 Task: Create a due date automation trigger when advanced on, on the monday of the week before a card is due add fields without custom field "Resume" set to a number greater or equal to 1 and greater or equal to 10 at 11:00 AM.
Action: Mouse moved to (979, 75)
Screenshot: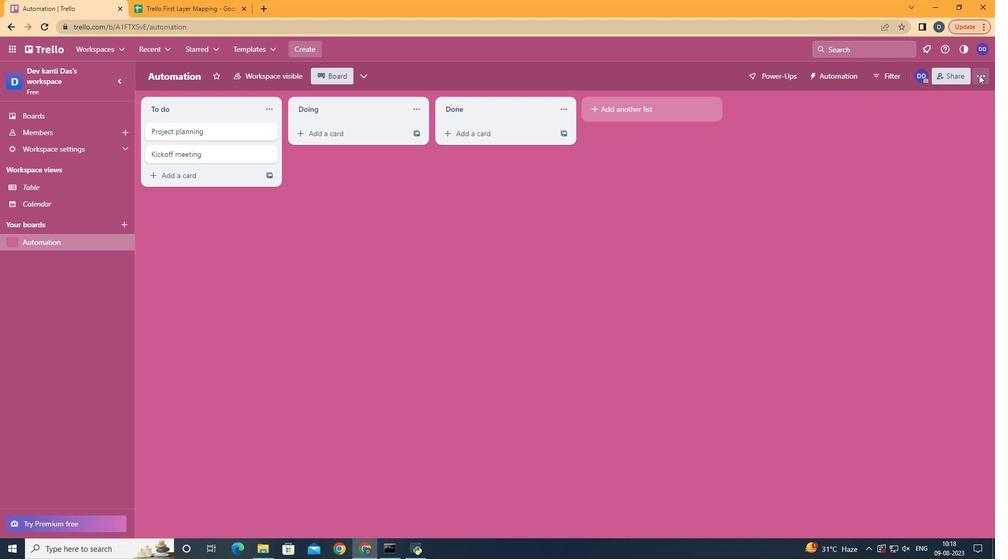 
Action: Mouse pressed left at (979, 75)
Screenshot: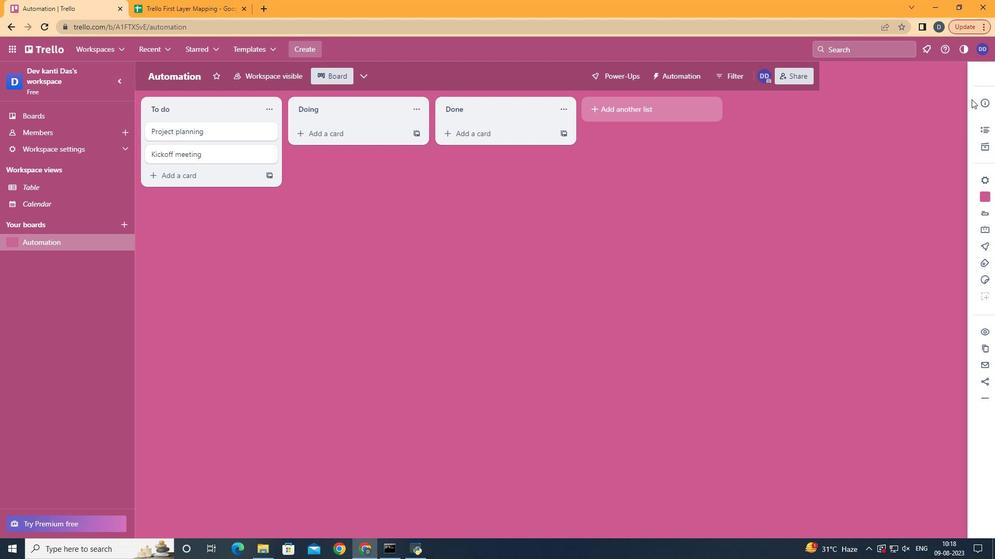 
Action: Mouse moved to (875, 230)
Screenshot: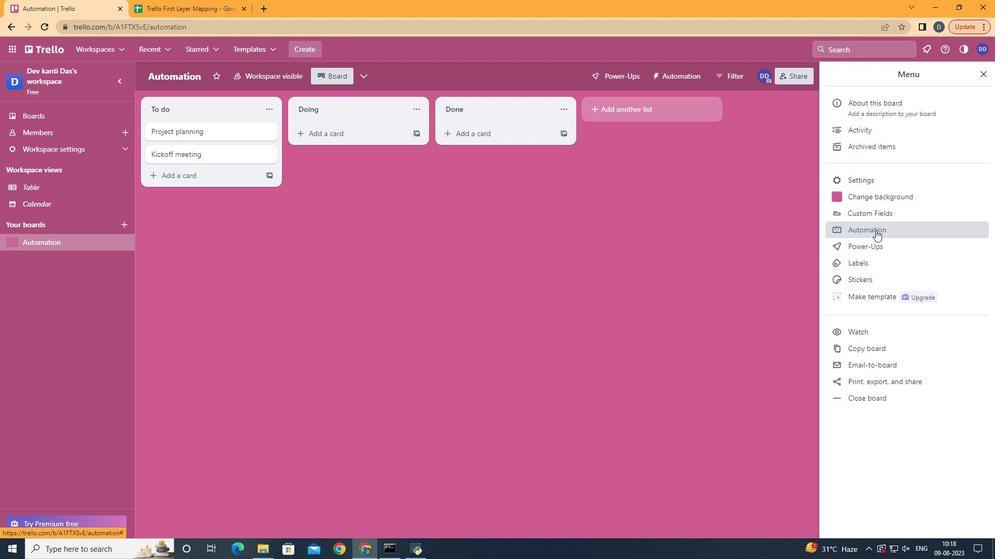 
Action: Mouse pressed left at (875, 230)
Screenshot: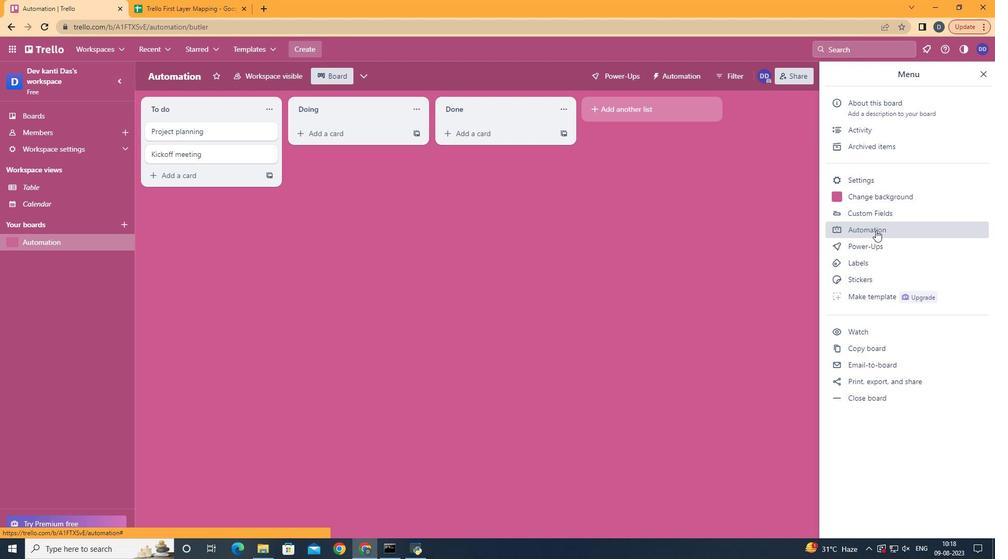 
Action: Mouse moved to (187, 212)
Screenshot: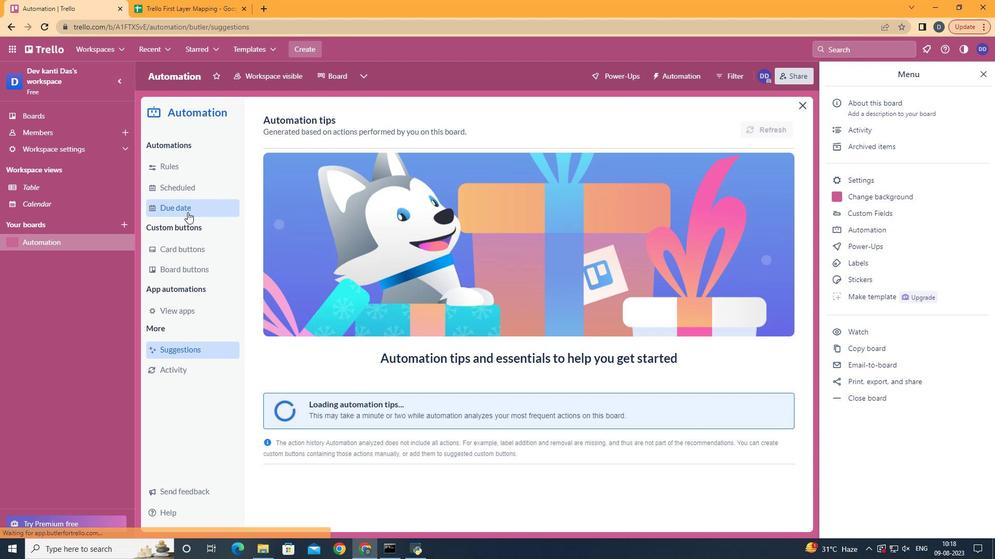 
Action: Mouse pressed left at (187, 212)
Screenshot: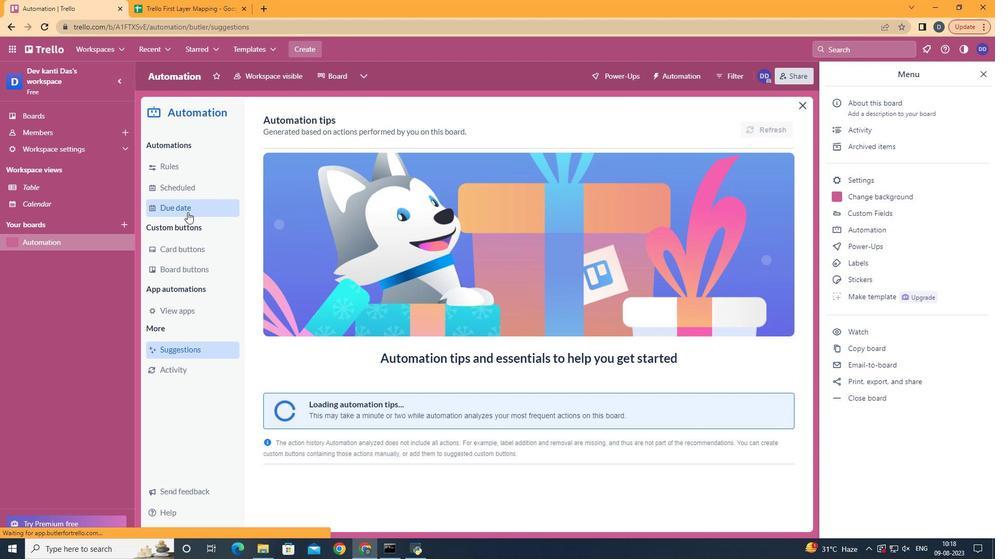 
Action: Mouse moved to (724, 119)
Screenshot: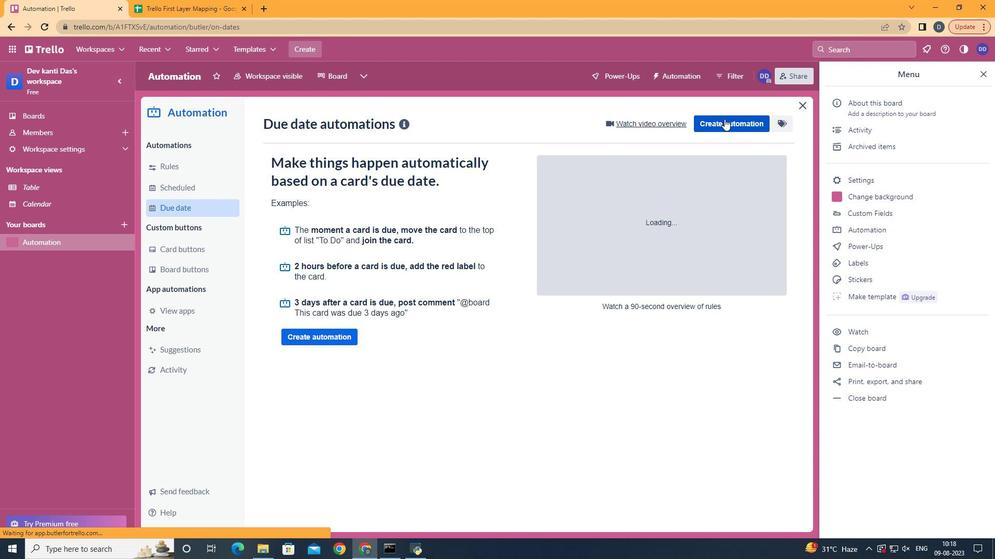 
Action: Mouse pressed left at (724, 119)
Screenshot: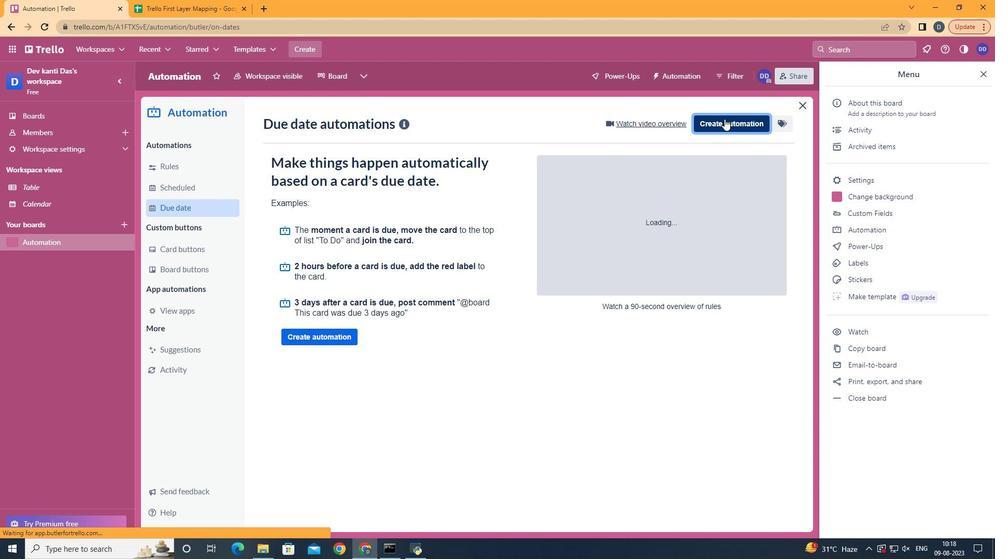 
Action: Mouse moved to (541, 220)
Screenshot: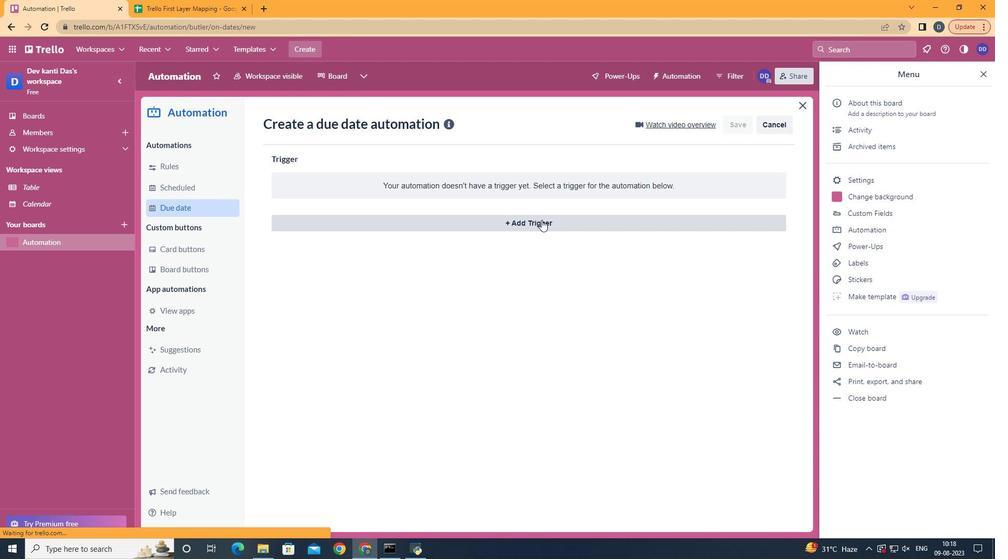 
Action: Mouse pressed left at (541, 220)
Screenshot: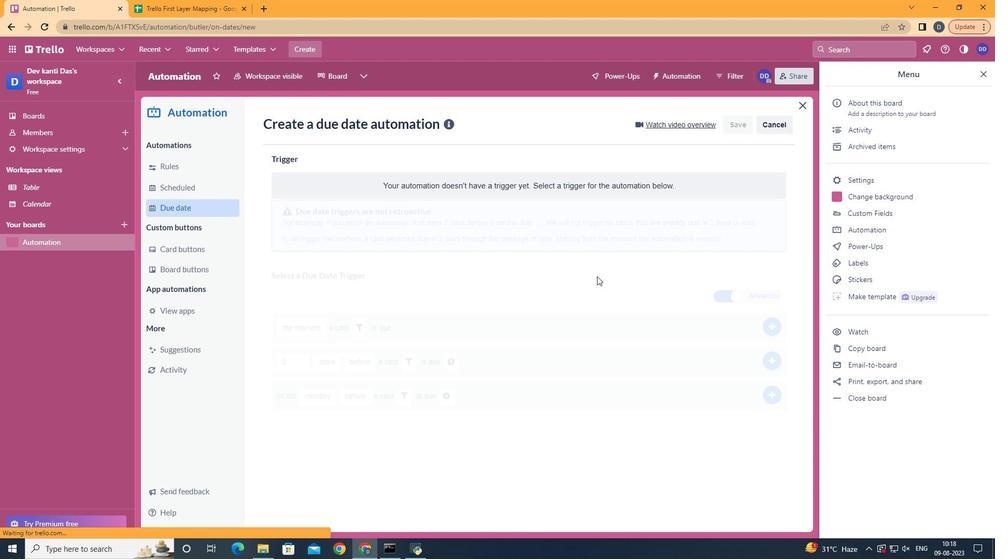 
Action: Mouse moved to (372, 499)
Screenshot: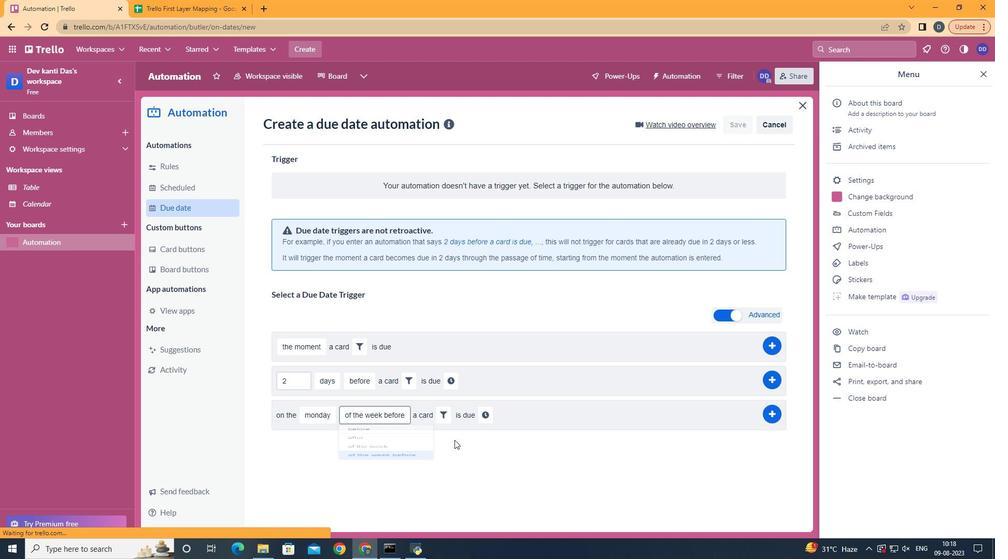 
Action: Mouse pressed left at (372, 499)
Screenshot: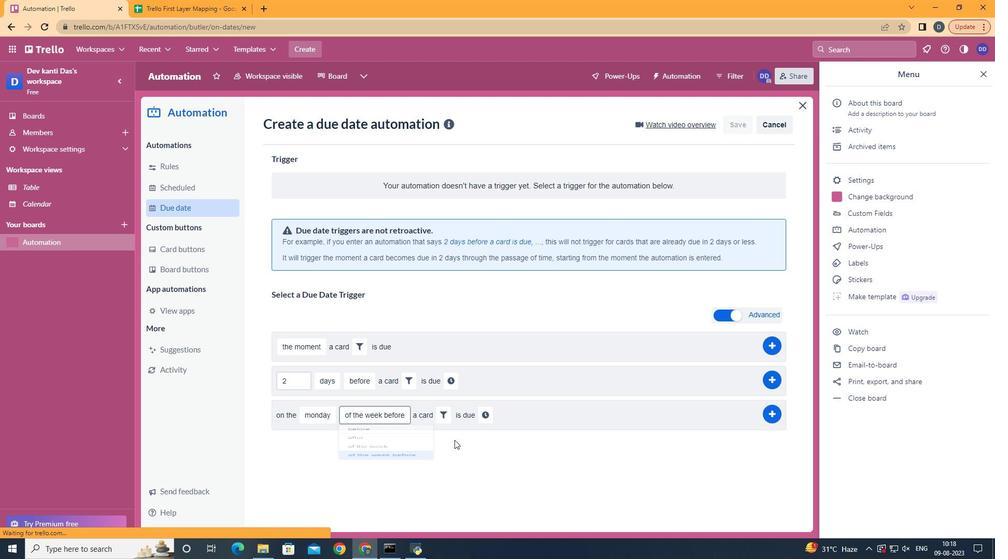 
Action: Mouse moved to (433, 419)
Screenshot: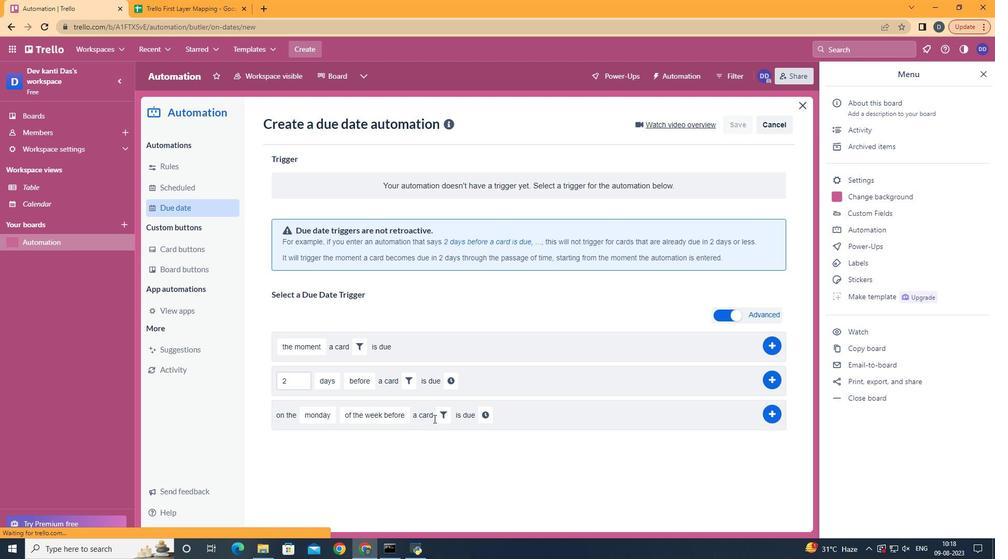 
Action: Mouse pressed left at (433, 419)
Screenshot: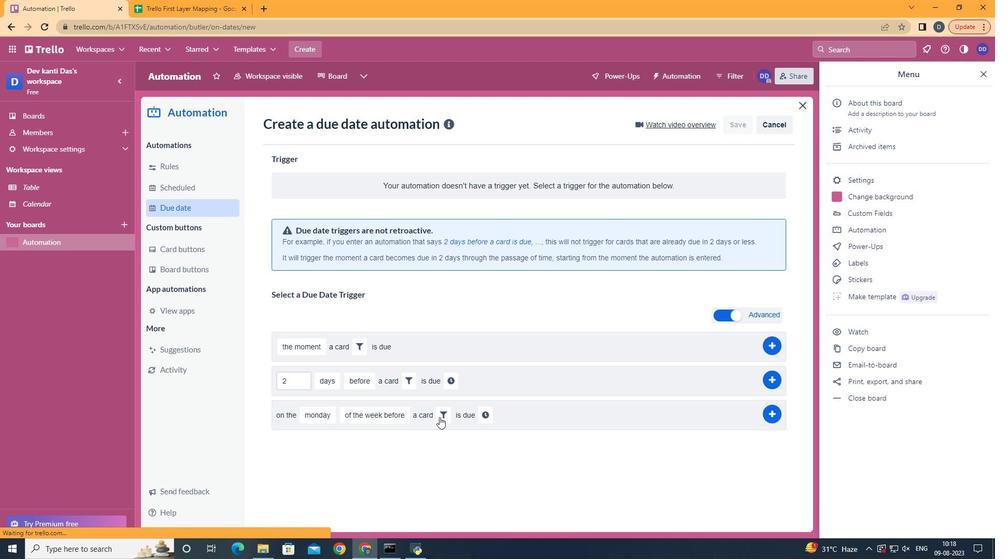 
Action: Mouse moved to (448, 414)
Screenshot: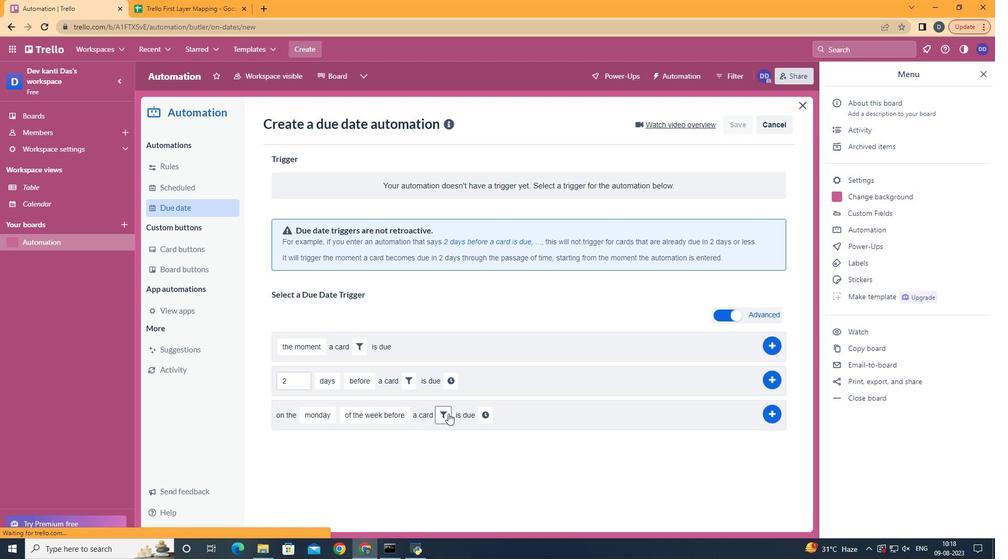 
Action: Mouse pressed left at (448, 414)
Screenshot: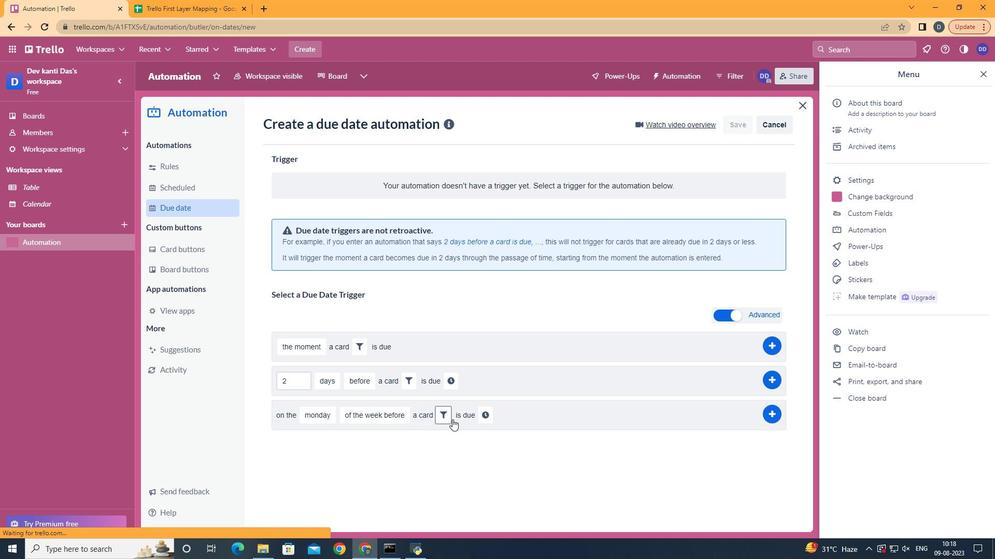 
Action: Mouse moved to (604, 448)
Screenshot: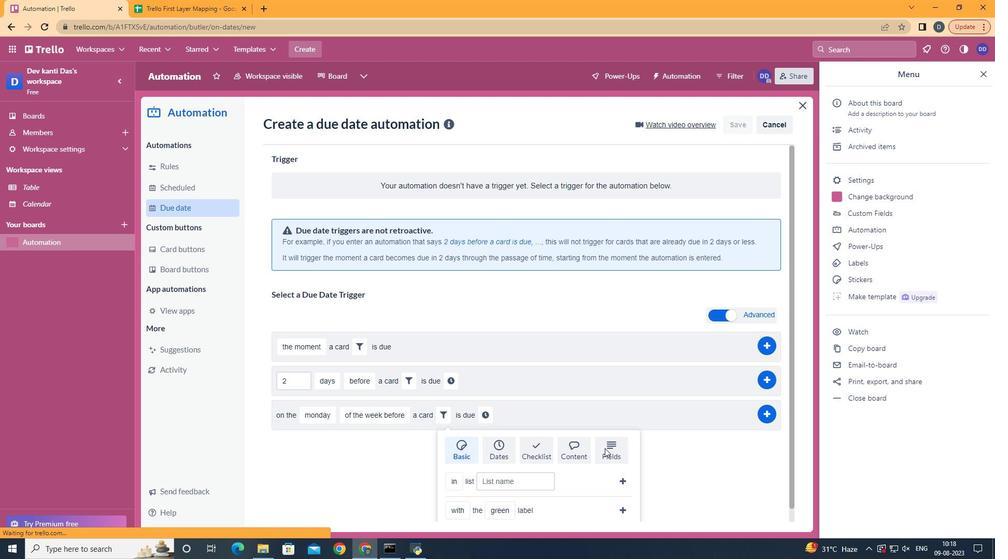 
Action: Mouse pressed left at (604, 448)
Screenshot: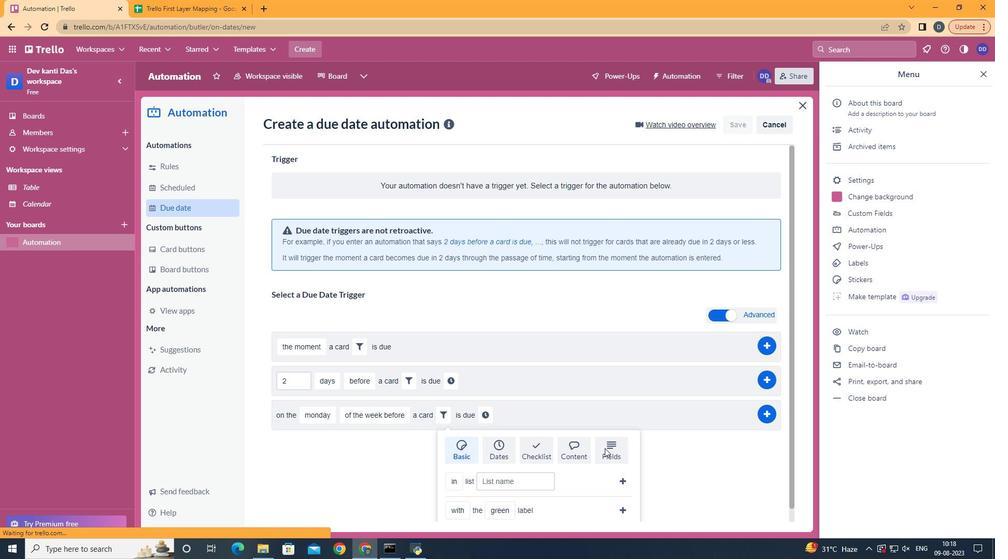 
Action: Mouse moved to (606, 448)
Screenshot: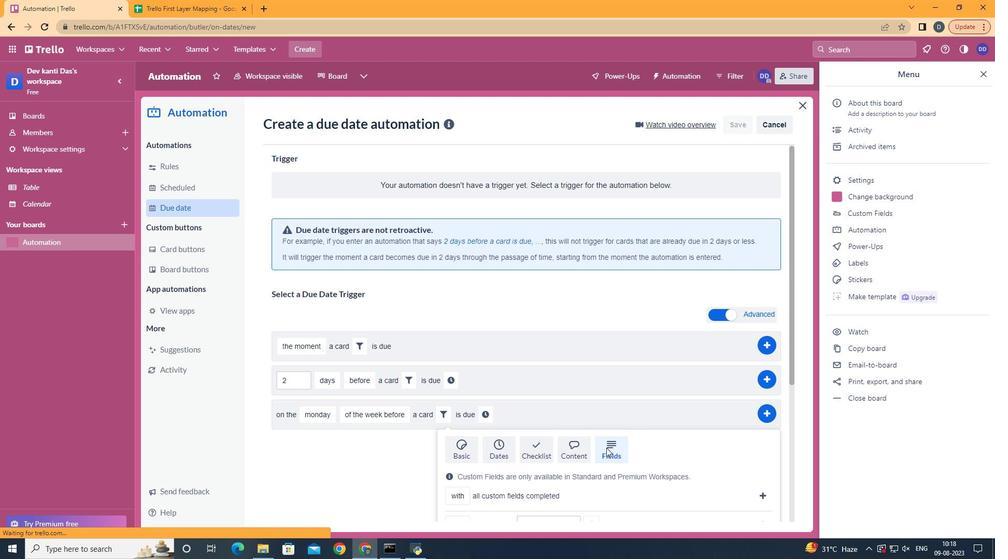 
Action: Mouse scrolled (606, 447) with delta (0, 0)
Screenshot: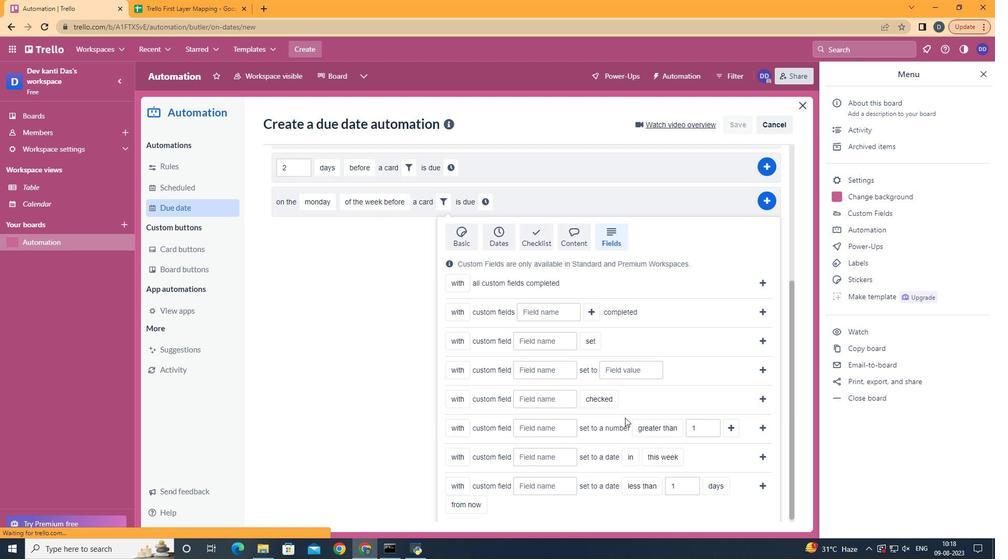 
Action: Mouse scrolled (606, 447) with delta (0, 0)
Screenshot: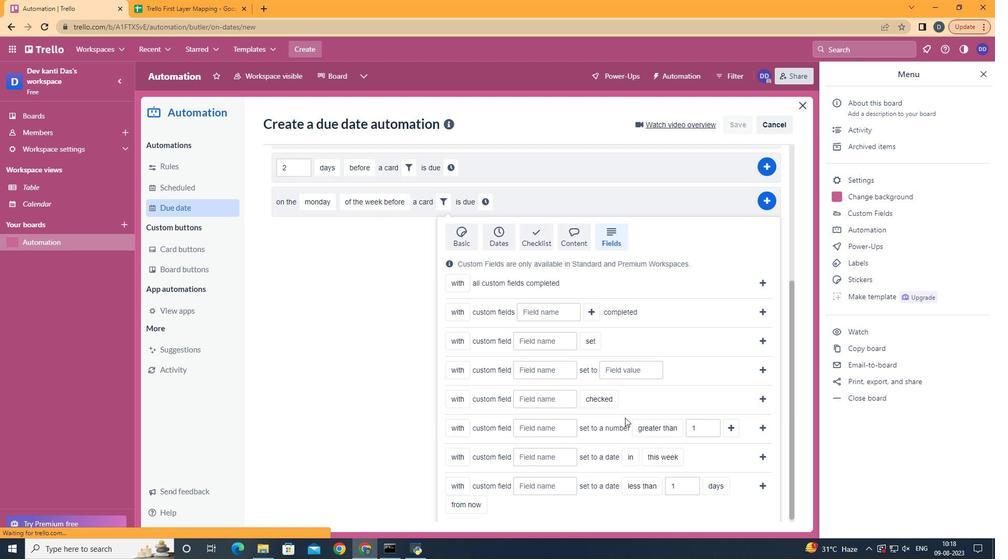 
Action: Mouse scrolled (606, 447) with delta (0, 0)
Screenshot: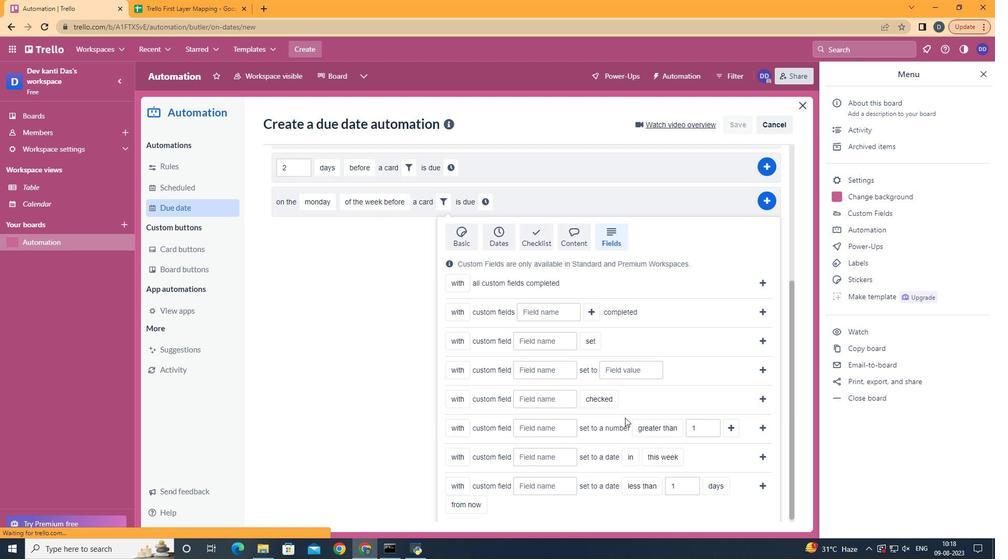 
Action: Mouse scrolled (606, 447) with delta (0, 0)
Screenshot: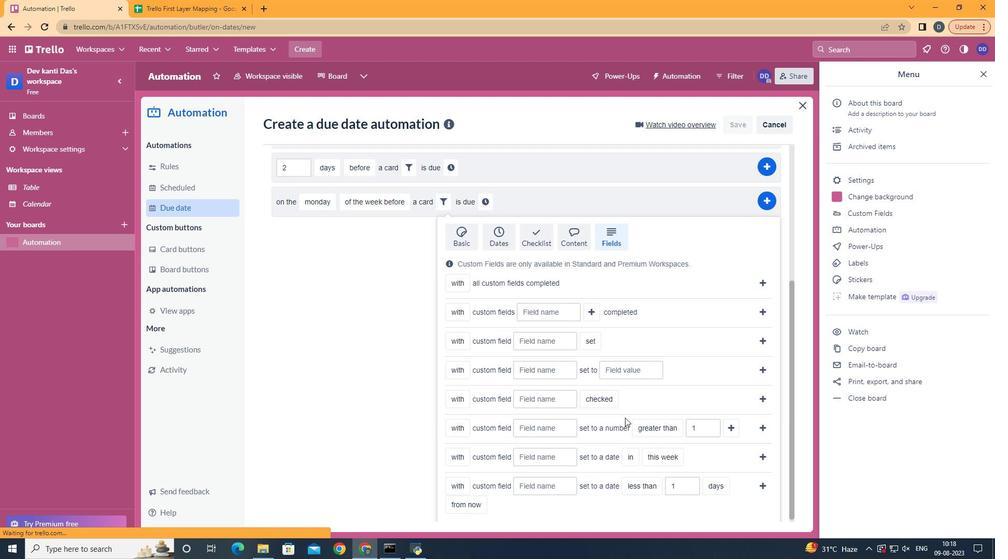 
Action: Mouse scrolled (606, 447) with delta (0, 0)
Screenshot: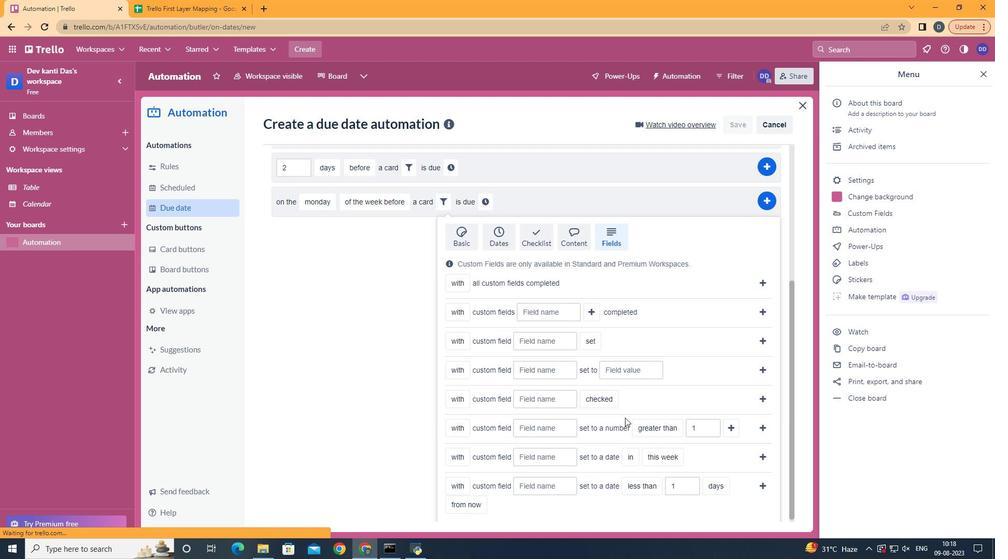 
Action: Mouse scrolled (606, 447) with delta (0, 0)
Screenshot: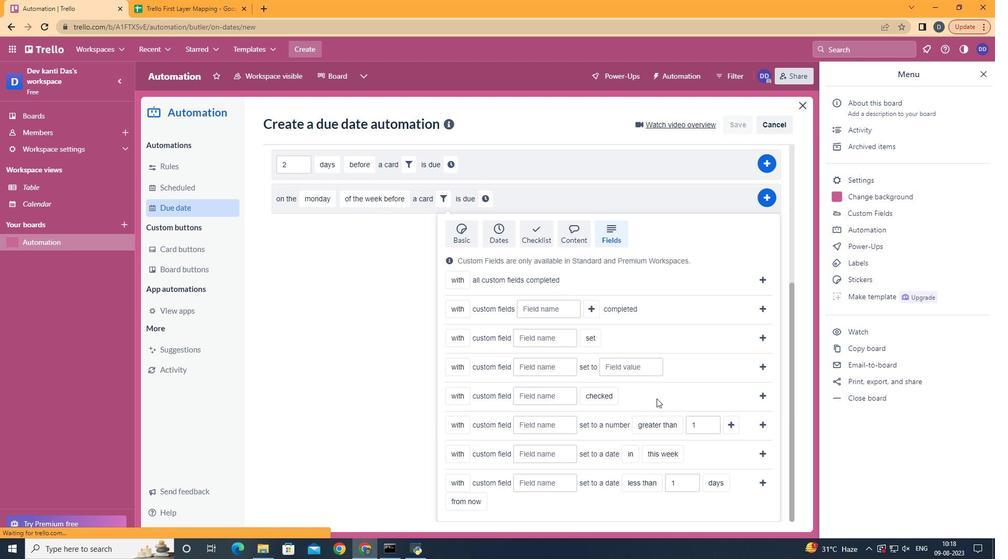 
Action: Mouse moved to (475, 465)
Screenshot: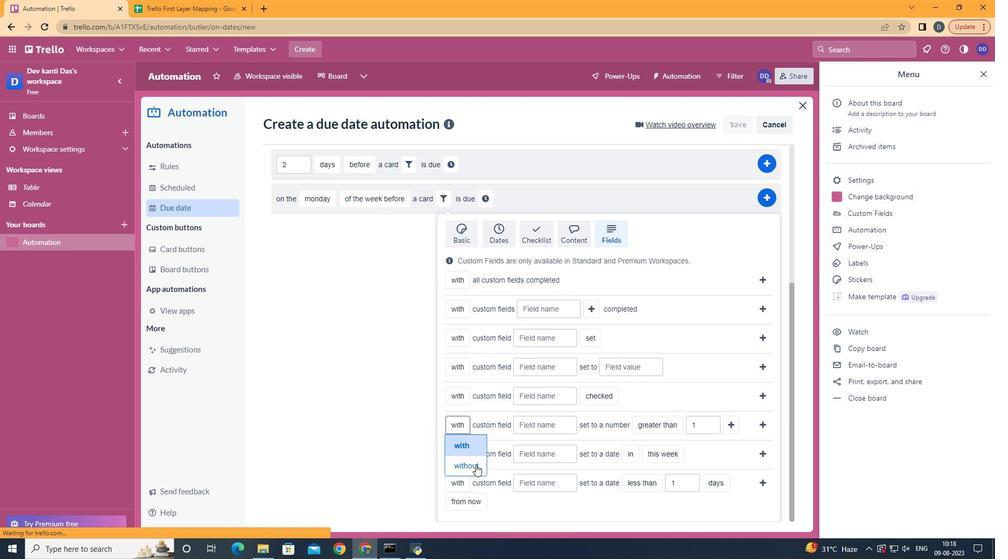 
Action: Mouse pressed left at (475, 465)
Screenshot: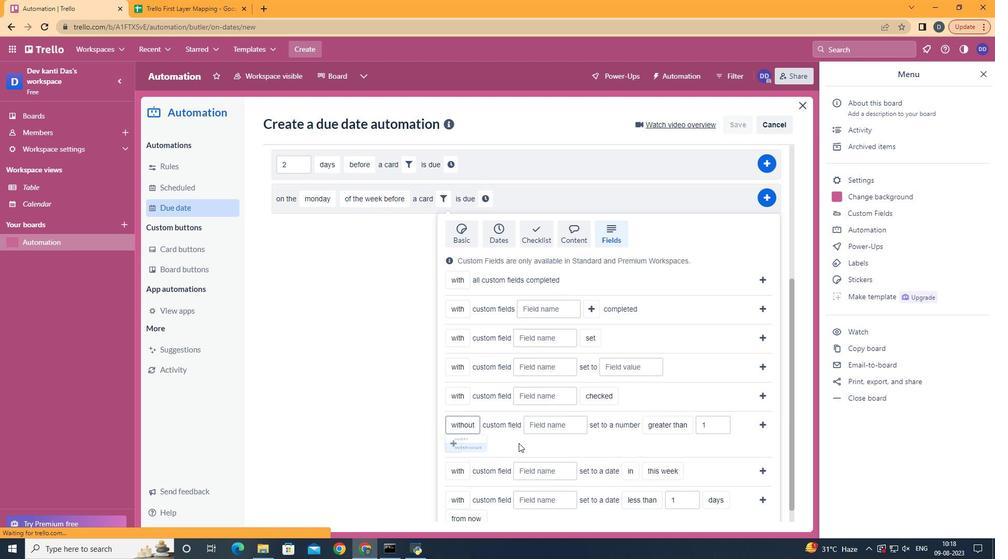 
Action: Mouse moved to (558, 426)
Screenshot: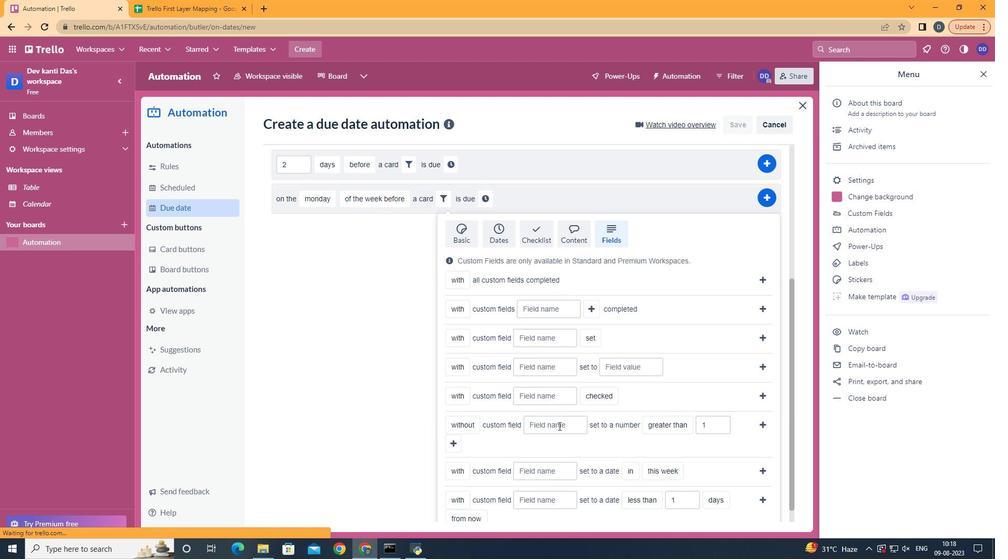
Action: Mouse pressed left at (558, 426)
Screenshot: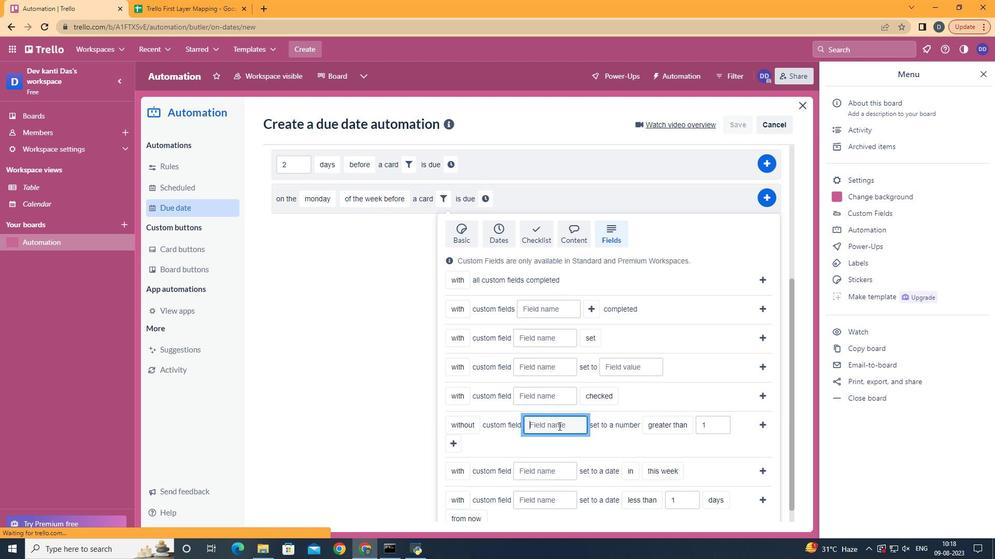 
Action: Key pressed <Key.shift>Resume
Screenshot: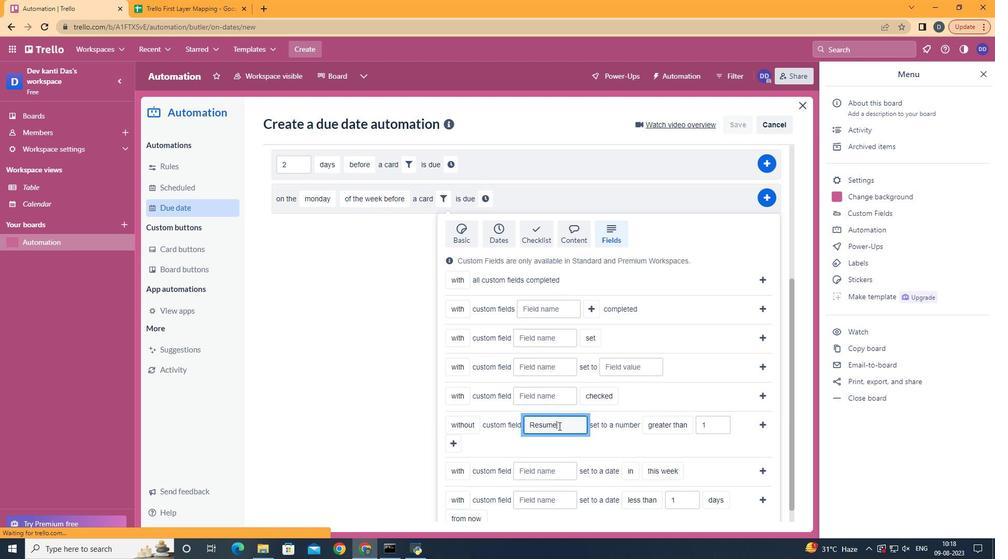 
Action: Mouse moved to (700, 464)
Screenshot: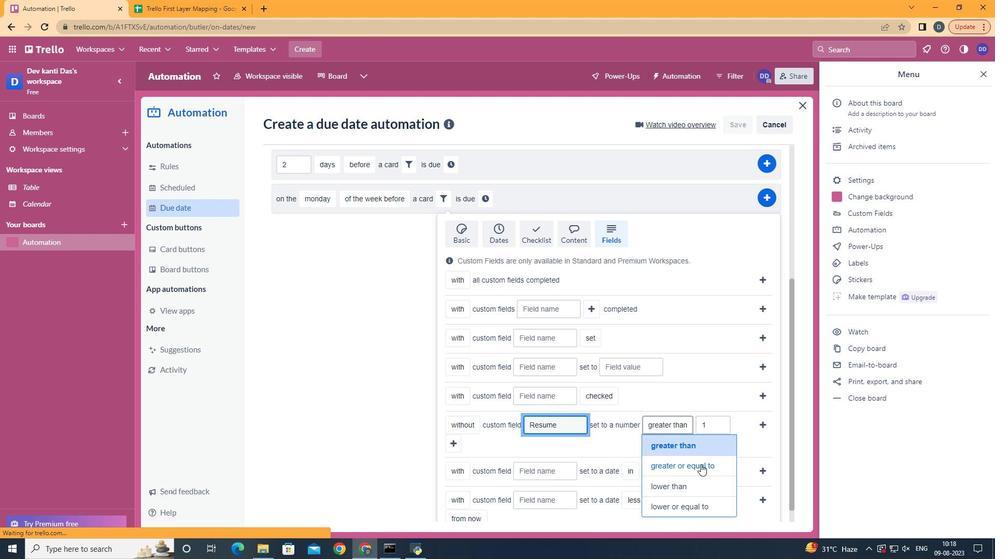 
Action: Mouse pressed left at (700, 464)
Screenshot: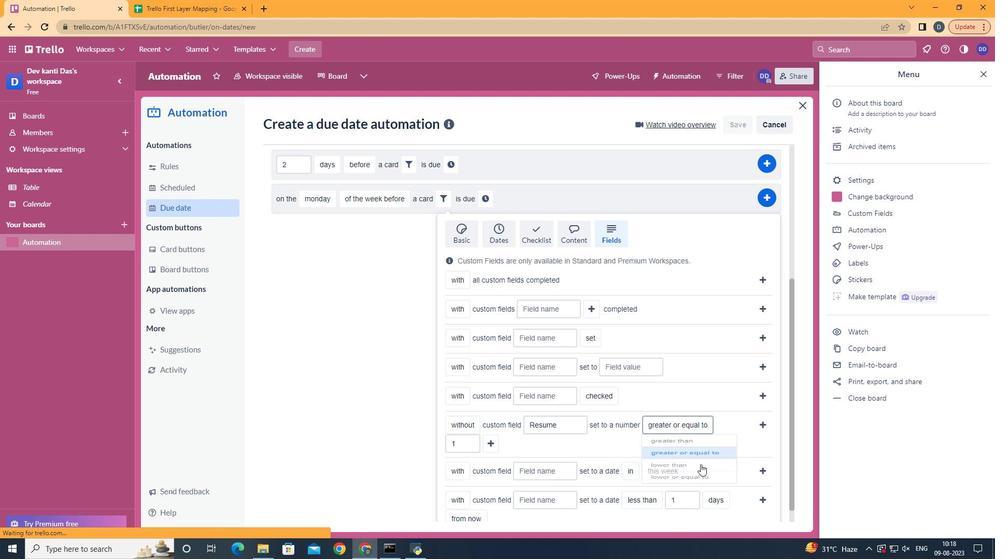 
Action: Mouse moved to (493, 444)
Screenshot: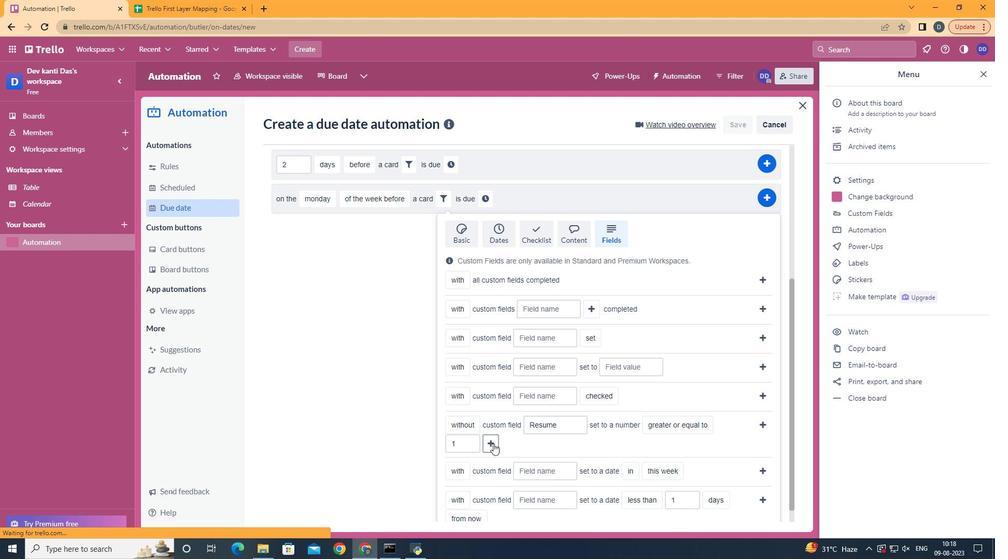 
Action: Mouse pressed left at (493, 444)
Screenshot: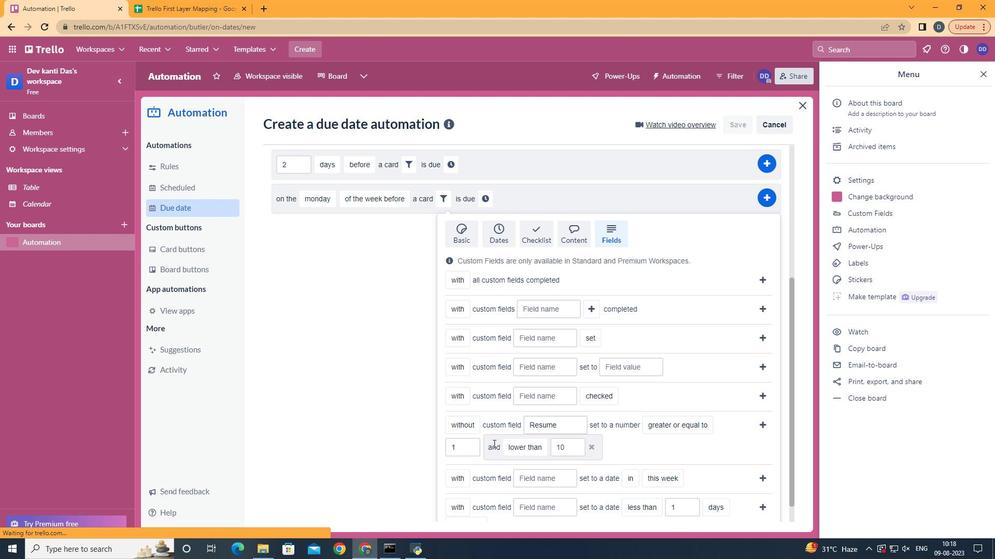
Action: Mouse moved to (548, 428)
Screenshot: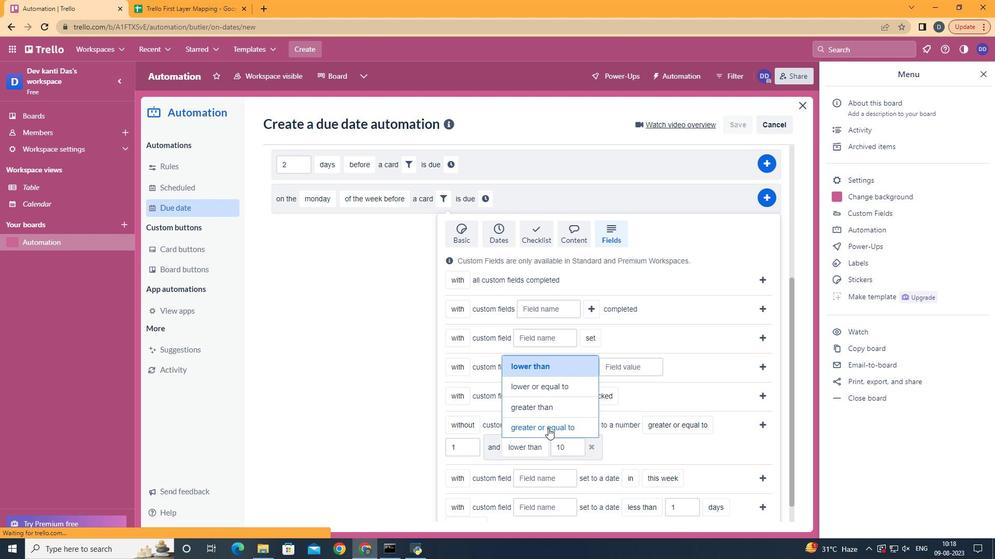 
Action: Mouse pressed left at (548, 428)
Screenshot: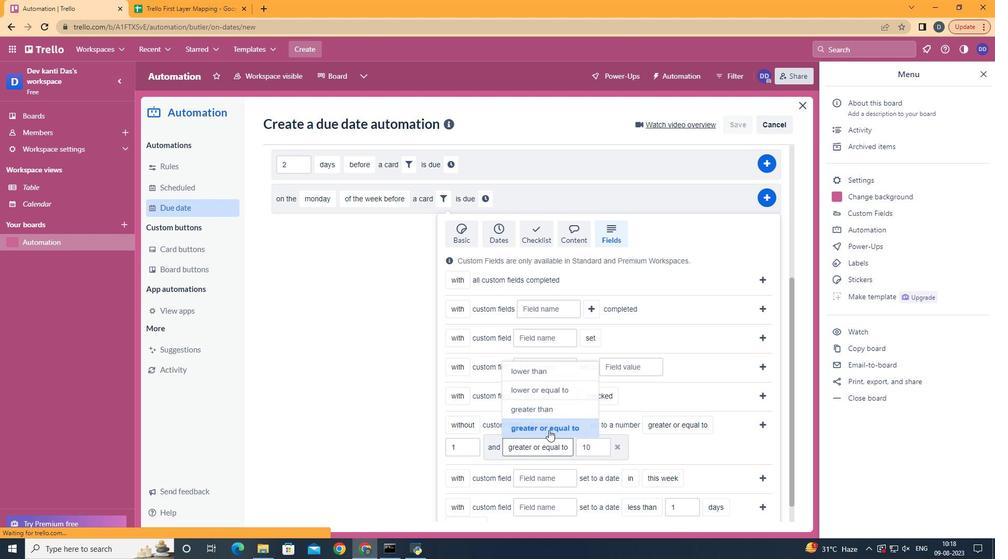 
Action: Mouse moved to (756, 421)
Screenshot: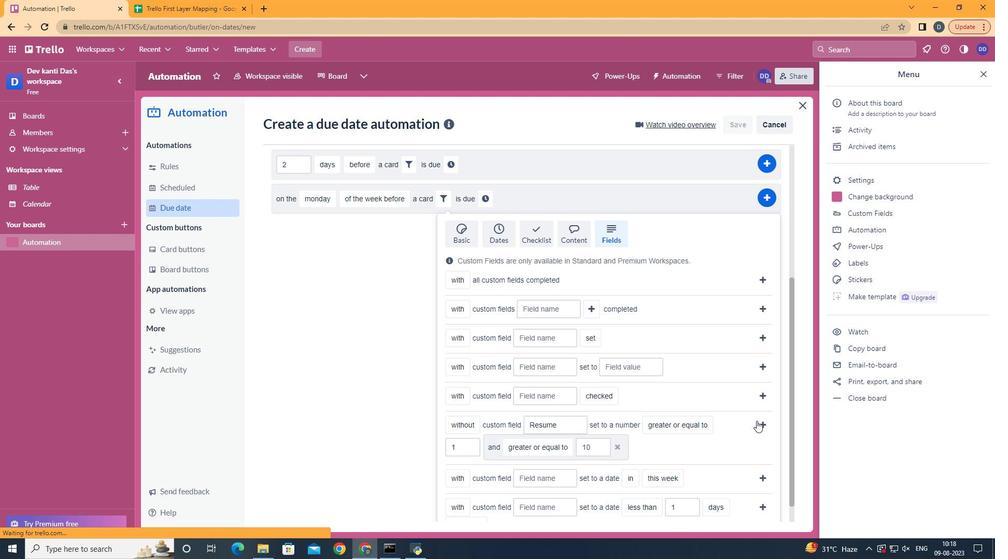 
Action: Mouse pressed left at (756, 421)
Screenshot: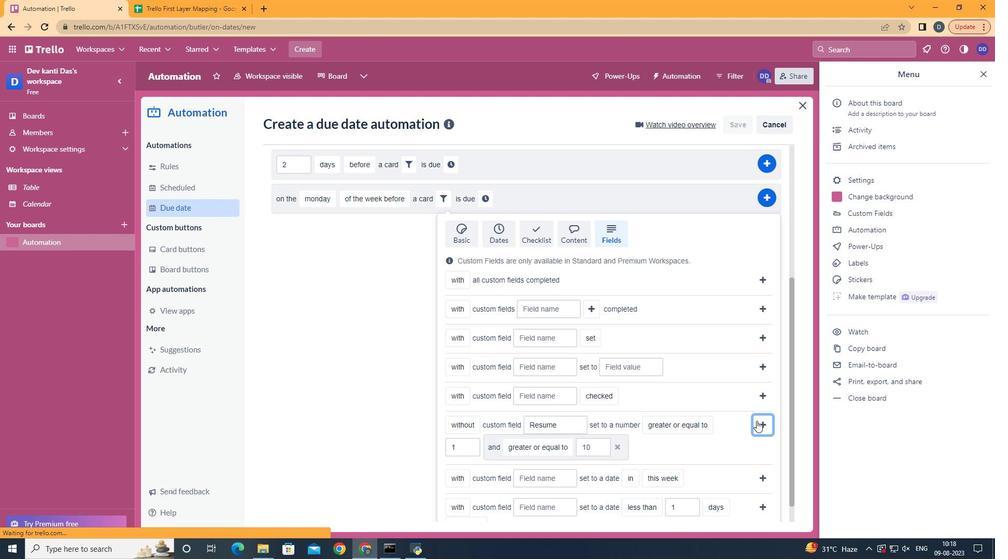 
Action: Mouse moved to (660, 430)
Screenshot: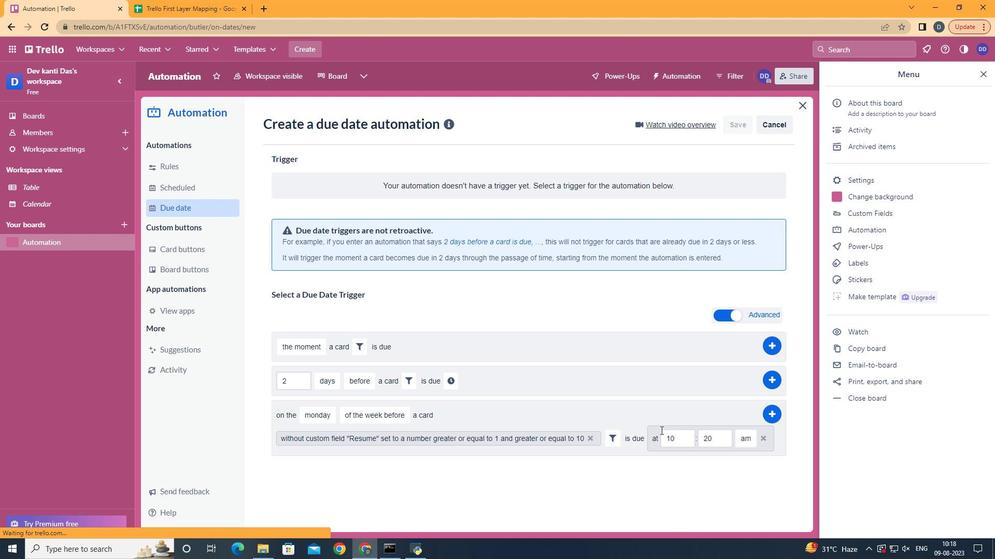 
Action: Mouse pressed left at (660, 430)
Screenshot: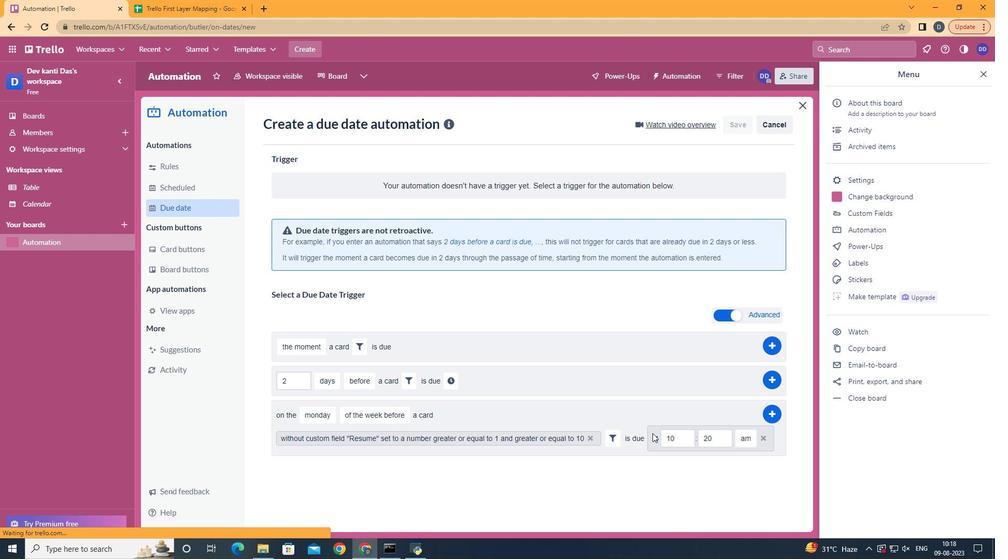 
Action: Mouse moved to (683, 432)
Screenshot: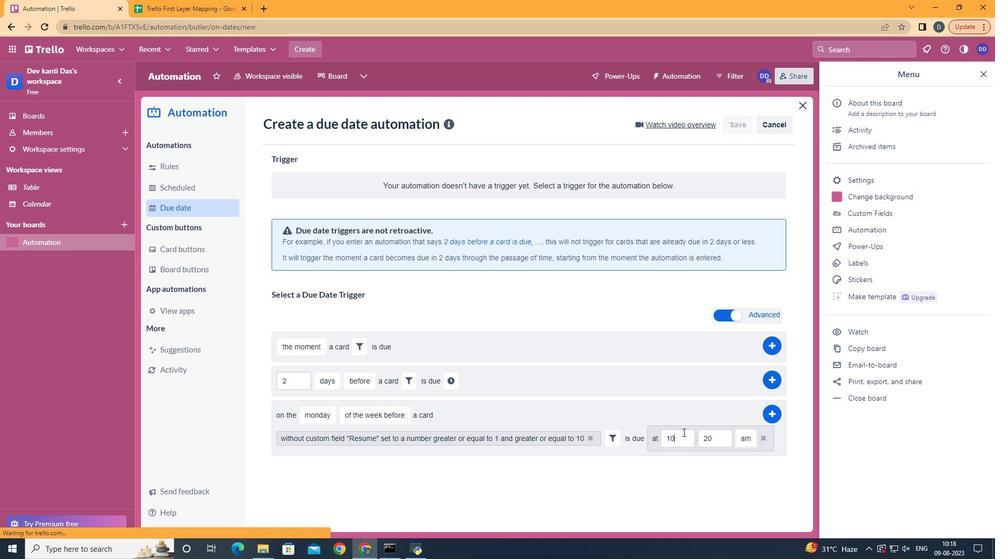 
Action: Mouse pressed left at (683, 432)
Screenshot: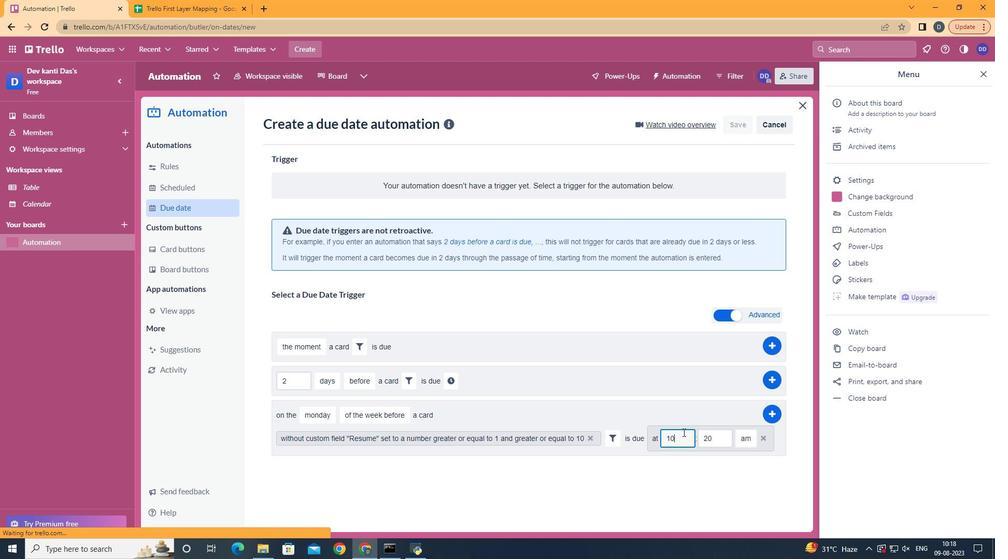 
Action: Key pressed <Key.backspace>1
Screenshot: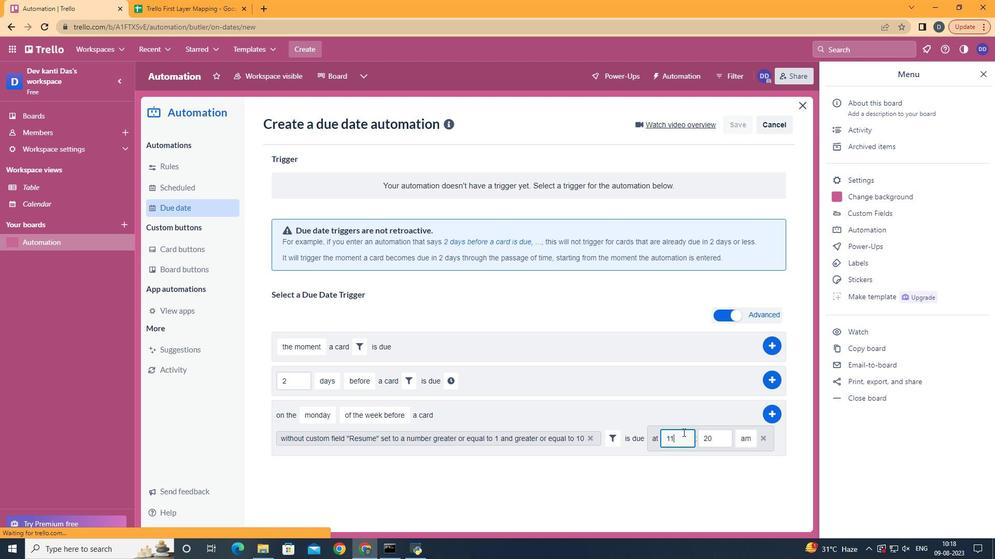 
Action: Mouse moved to (701, 437)
Screenshot: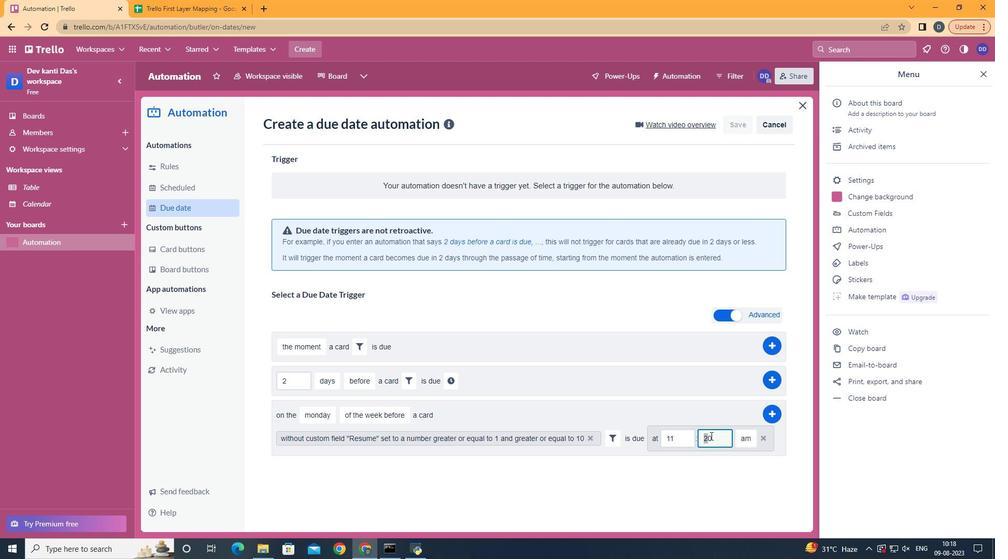 
Action: Mouse pressed left at (701, 437)
Screenshot: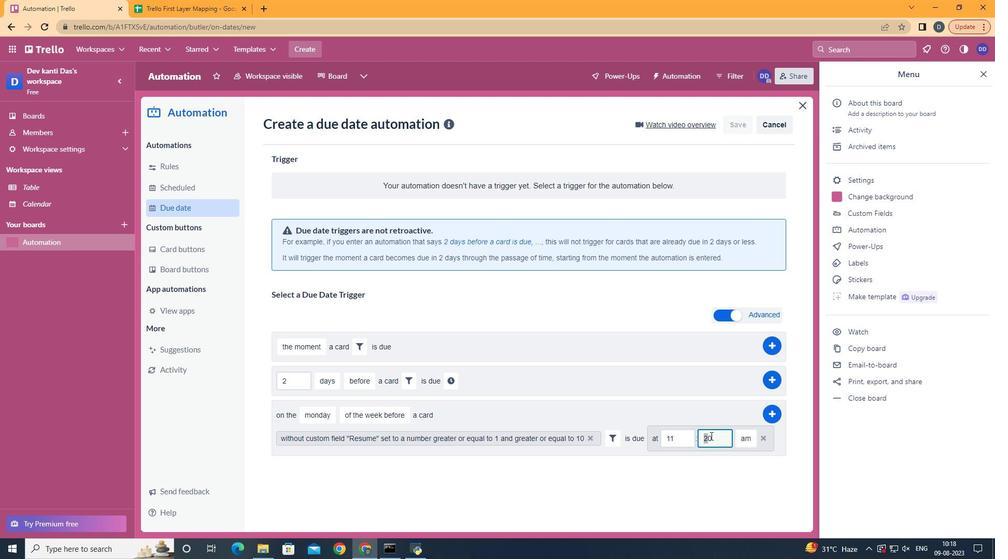 
Action: Mouse moved to (717, 439)
Screenshot: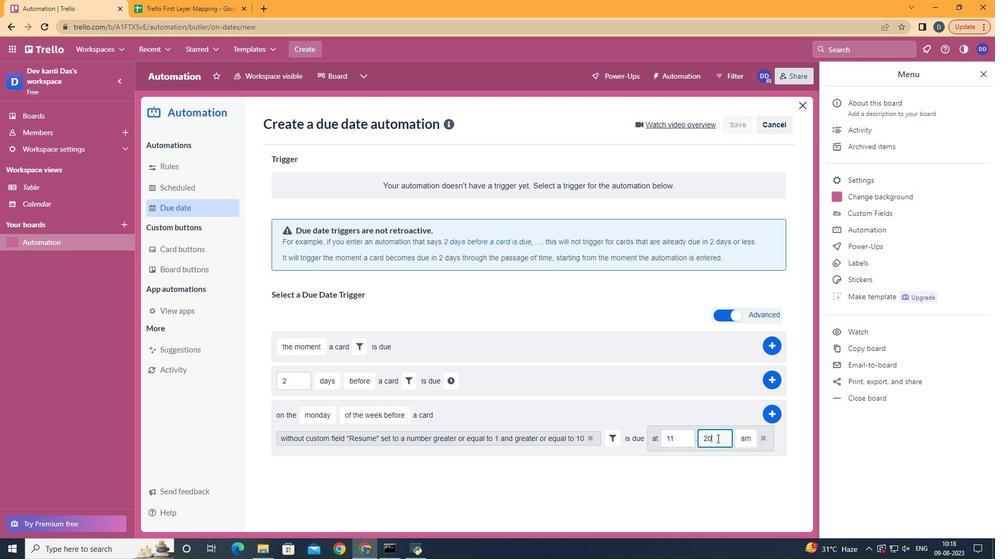 
Action: Mouse pressed left at (717, 439)
Screenshot: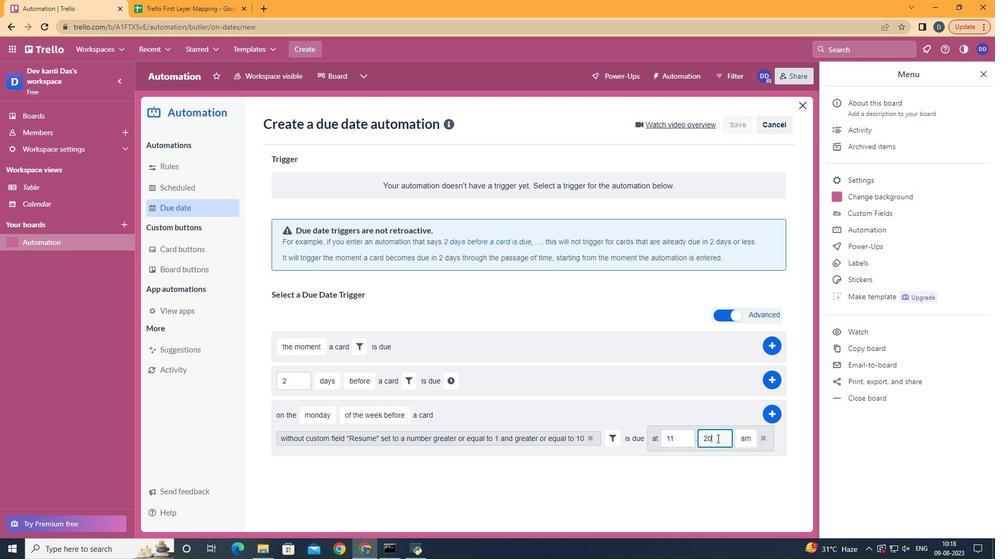 
Action: Key pressed <Key.backspace><Key.backspace>00
Screenshot: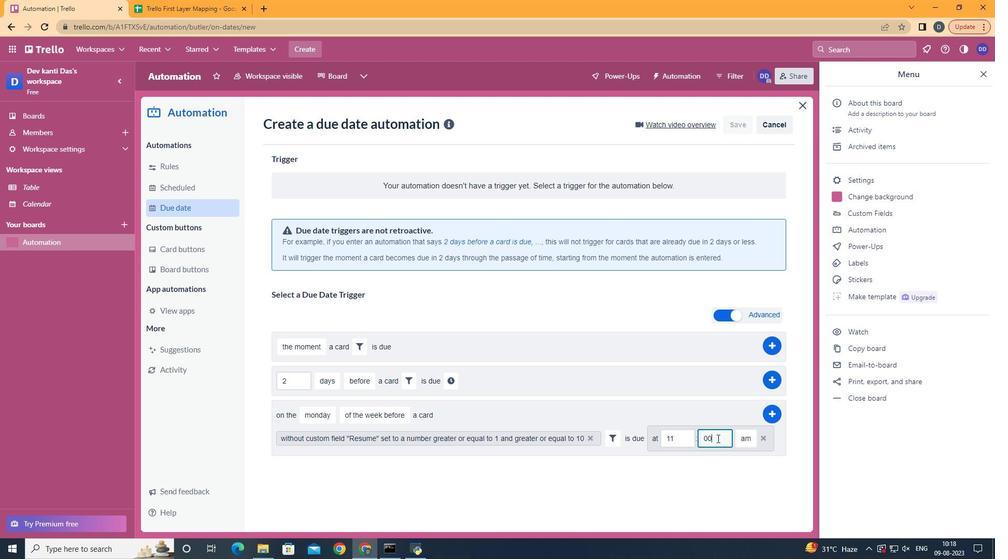 
Action: Mouse moved to (772, 415)
Screenshot: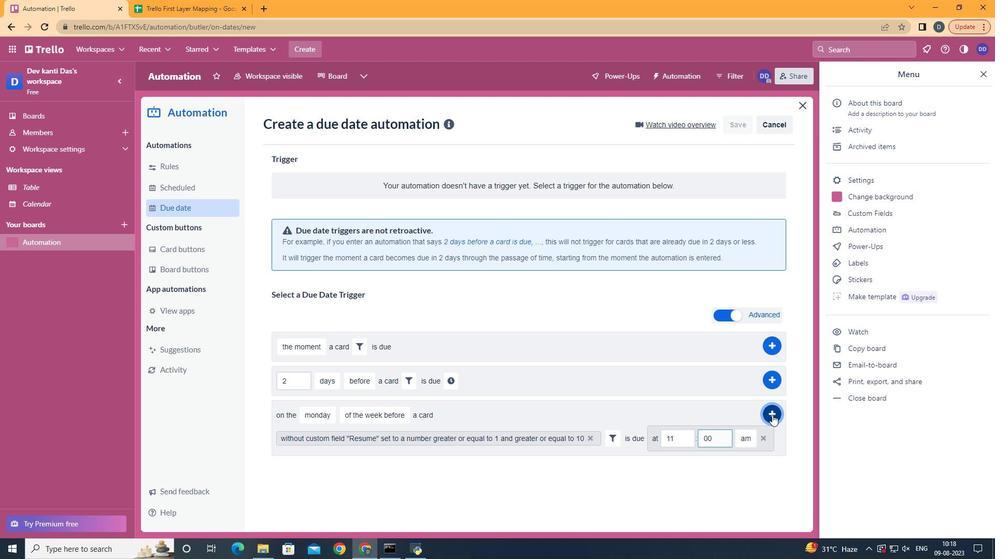 
Action: Mouse pressed left at (772, 415)
Screenshot: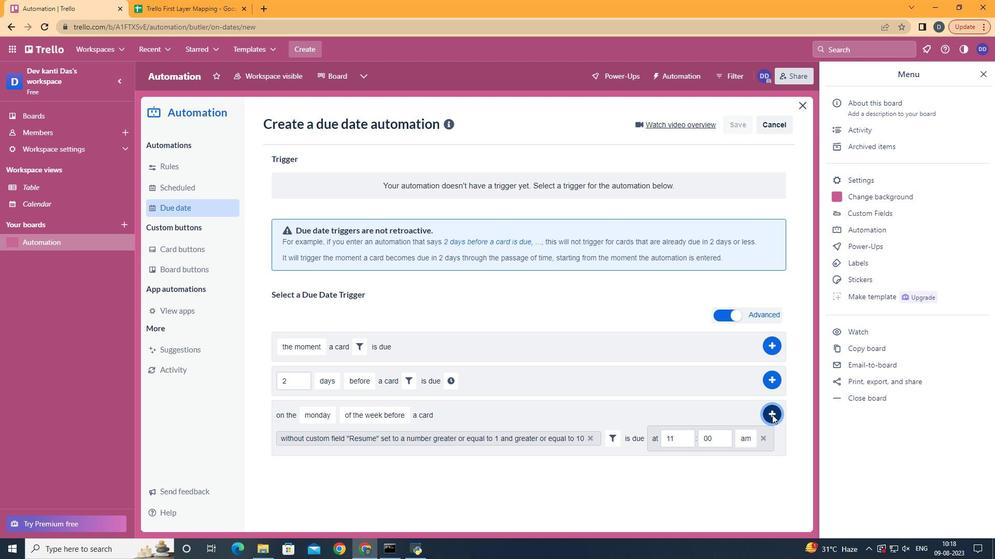 
Action: Mouse moved to (598, 276)
Screenshot: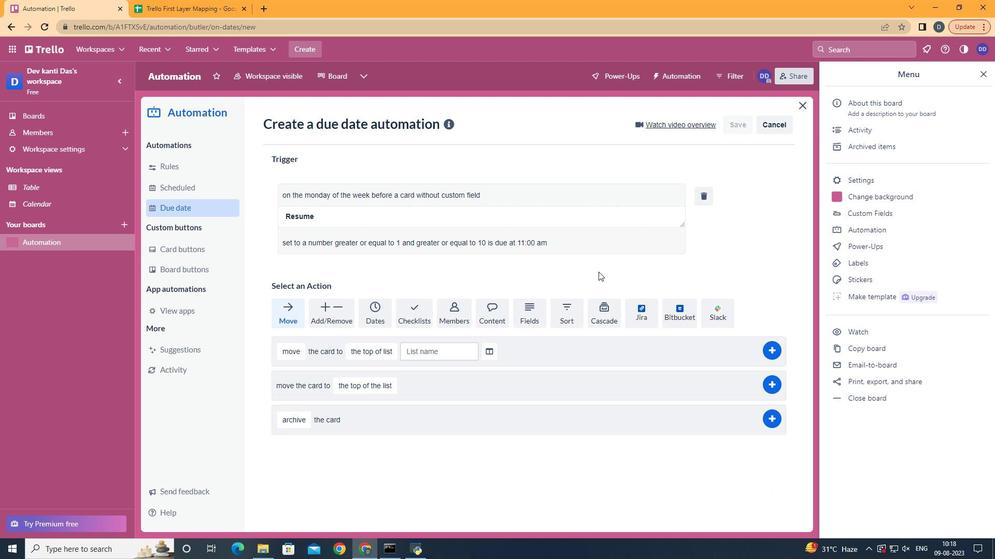 
